 Task: In the Contact  AllenAriana@Outlook.com, Log Call and save with description: 'Had a conversation with a lead interested in our support services.'; Select call outcome: 'Busy '; Select call Direction: Inbound; Add date: '25 September, 2023' and time 10:00:AM. Logged in from softage.1@softage.net
Action: Mouse moved to (84, 57)
Screenshot: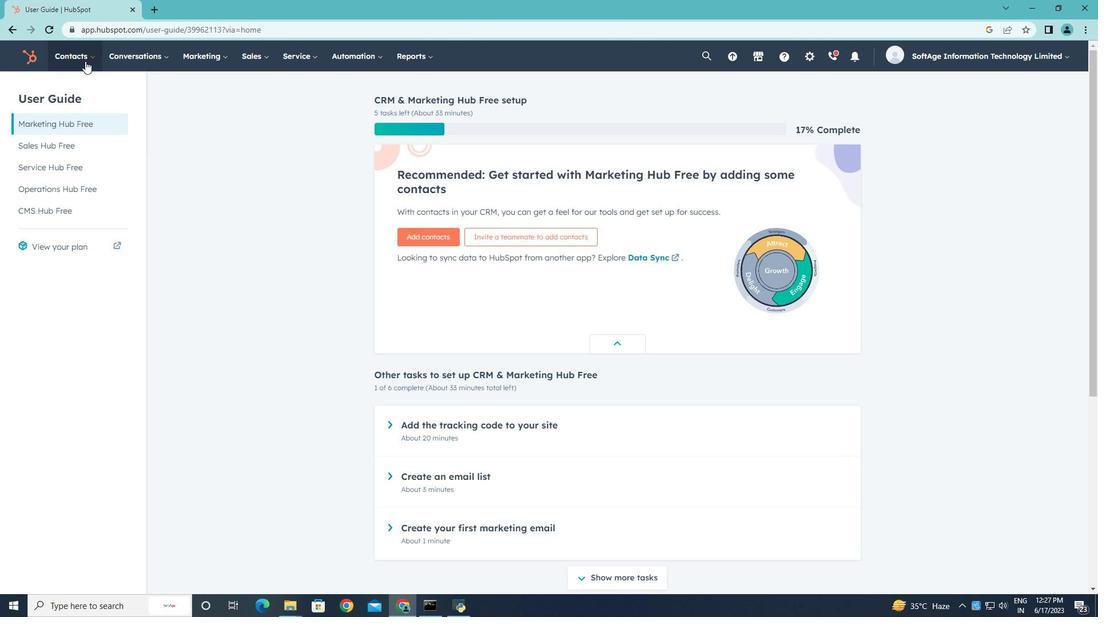 
Action: Mouse pressed left at (84, 57)
Screenshot: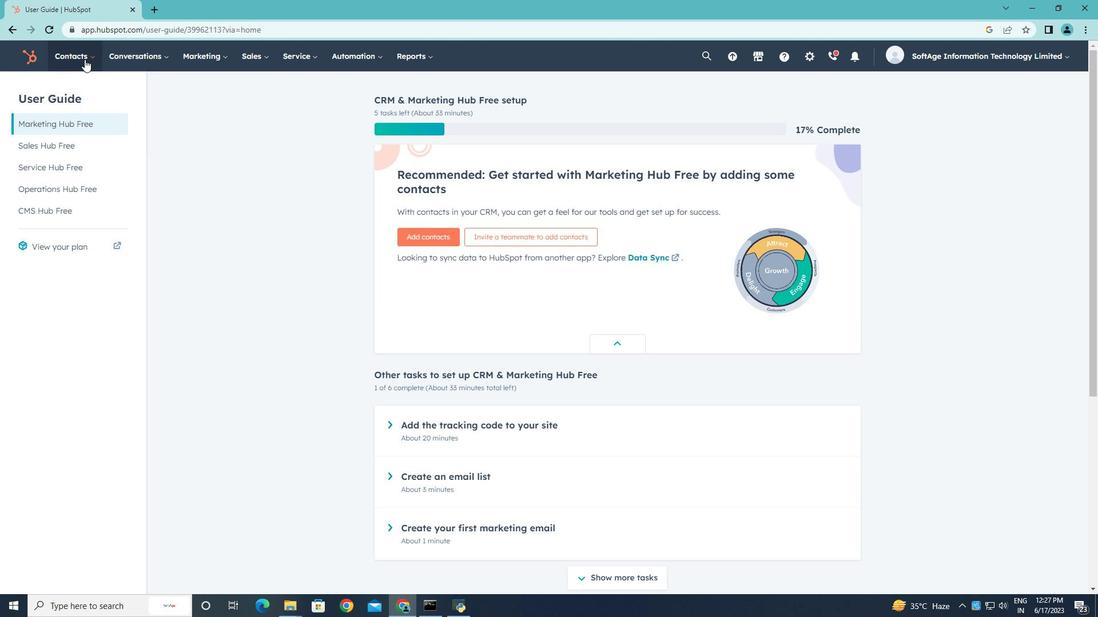 
Action: Mouse moved to (96, 93)
Screenshot: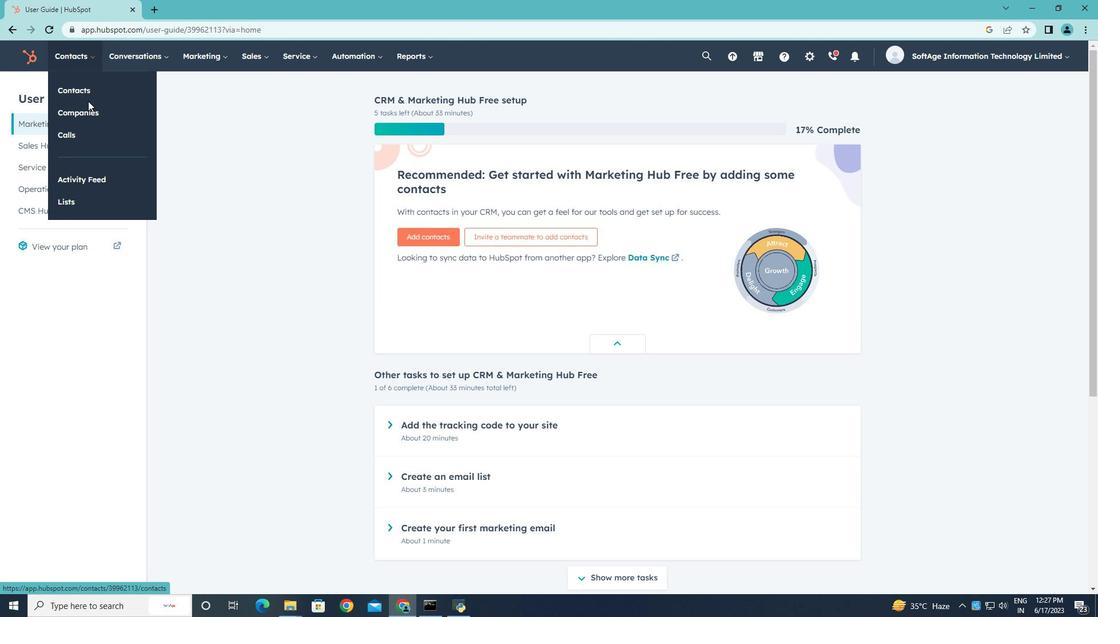 
Action: Mouse pressed left at (96, 93)
Screenshot: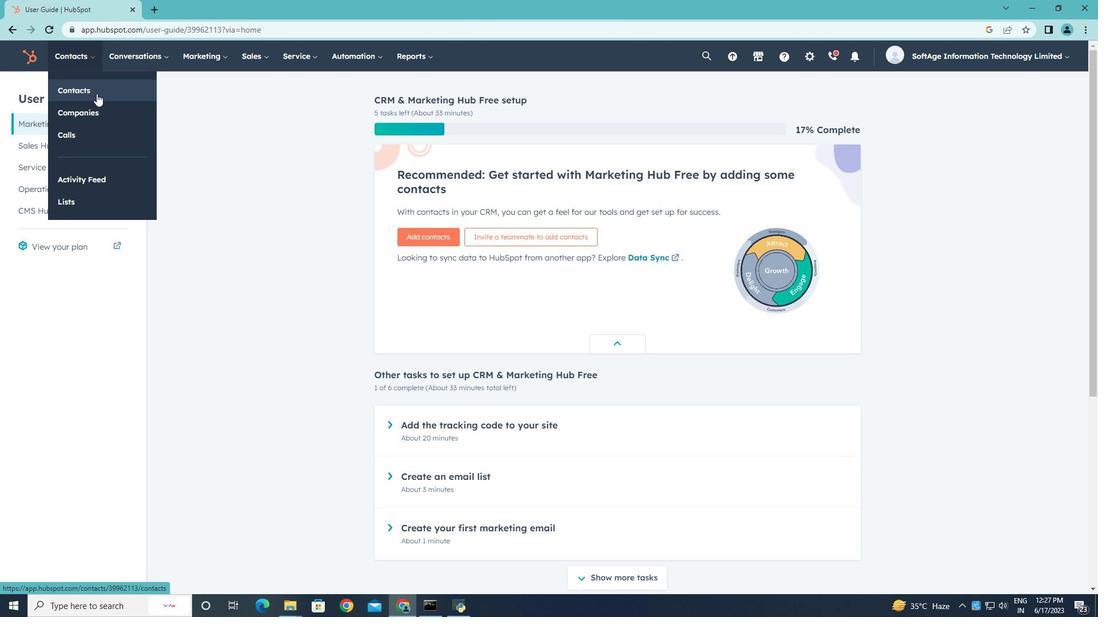 
Action: Mouse moved to (97, 184)
Screenshot: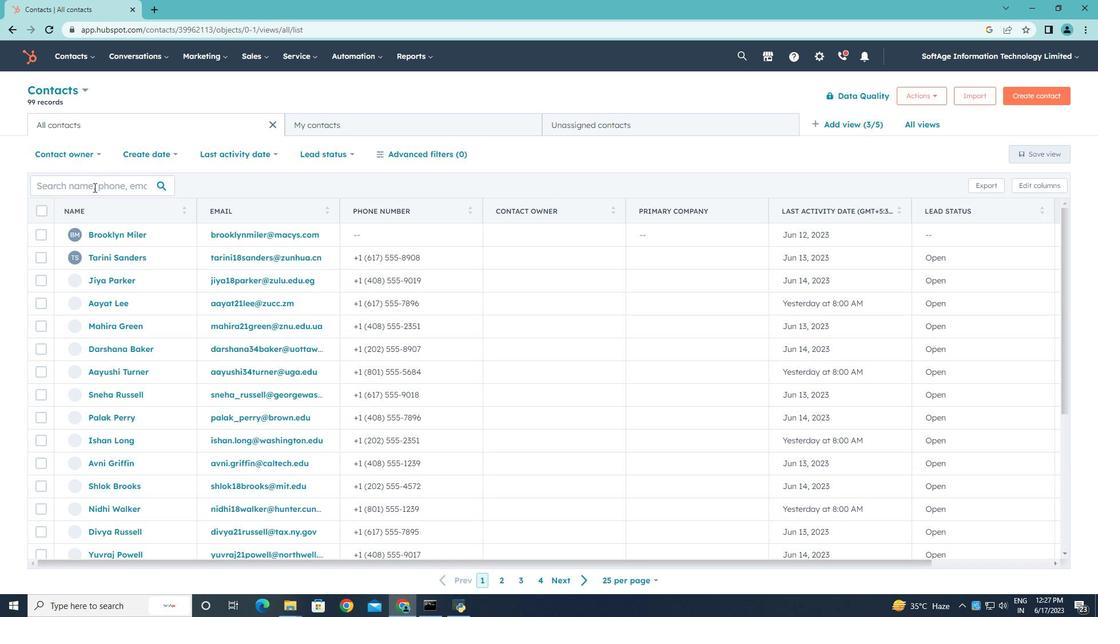 
Action: Mouse pressed left at (97, 184)
Screenshot: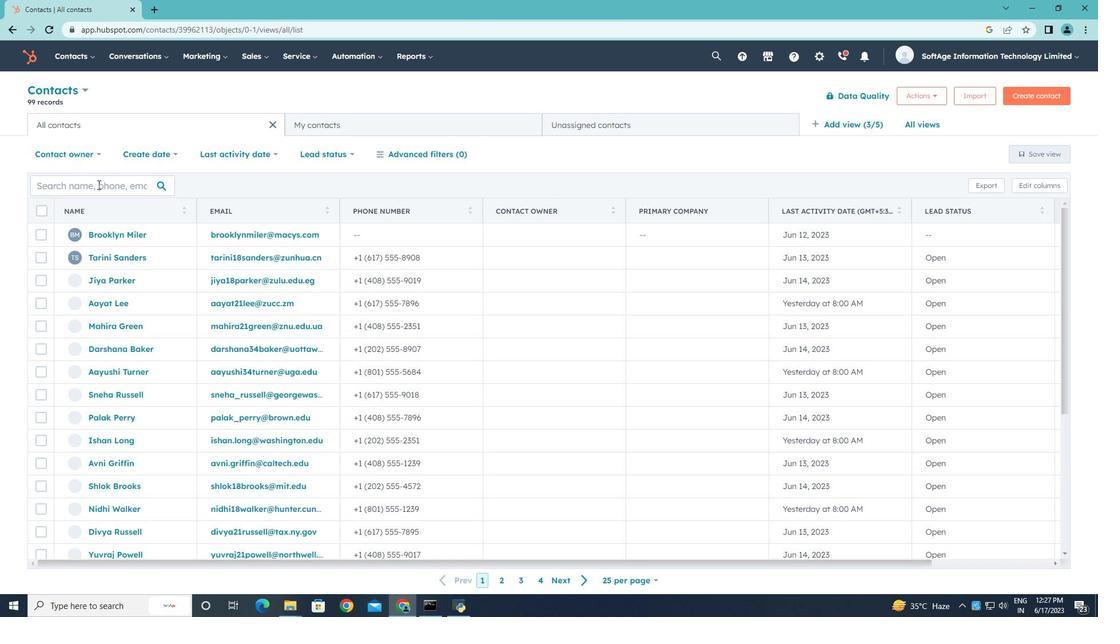 
Action: Key pressed <Key.shift>Allen<Key.shift>Ariana<Key.shift>@<Key.shift>Outlook.com
Screenshot: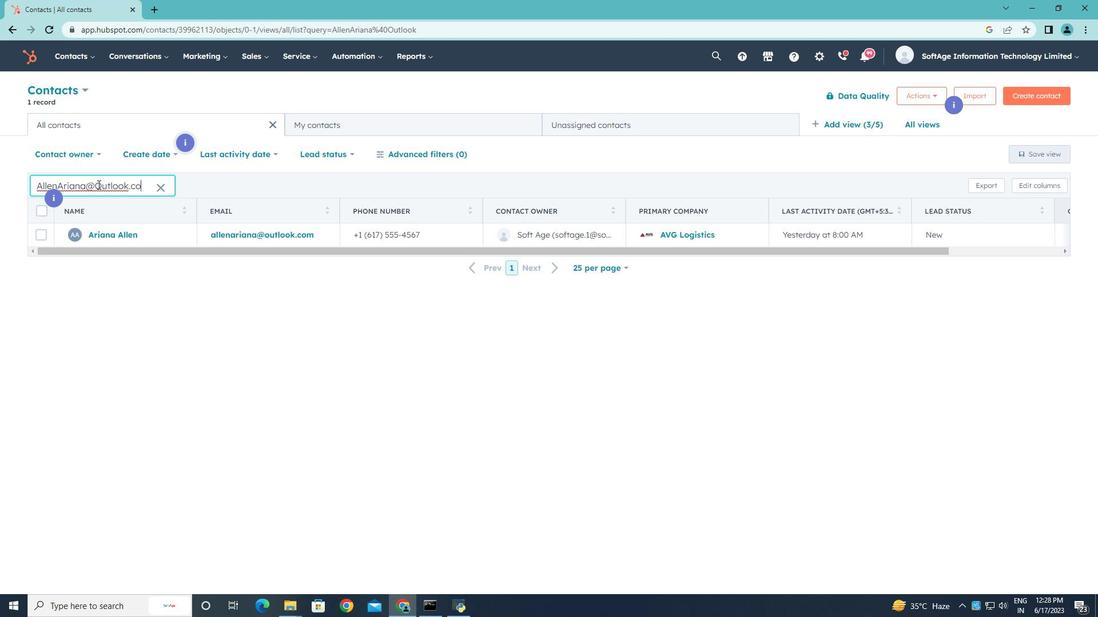 
Action: Mouse moved to (108, 236)
Screenshot: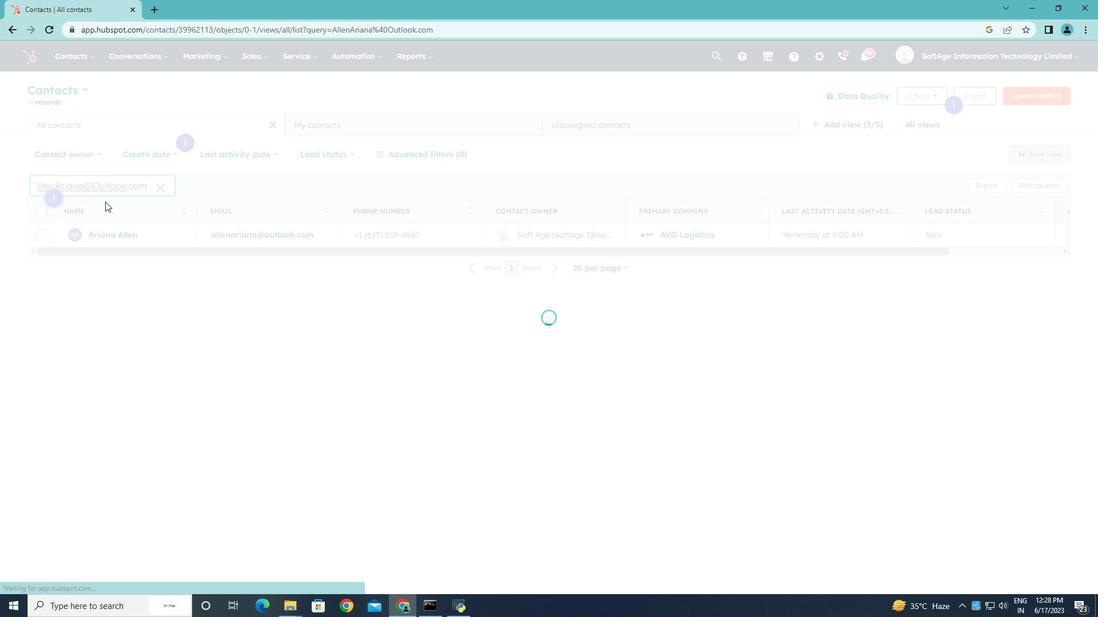 
Action: Mouse pressed left at (108, 236)
Screenshot: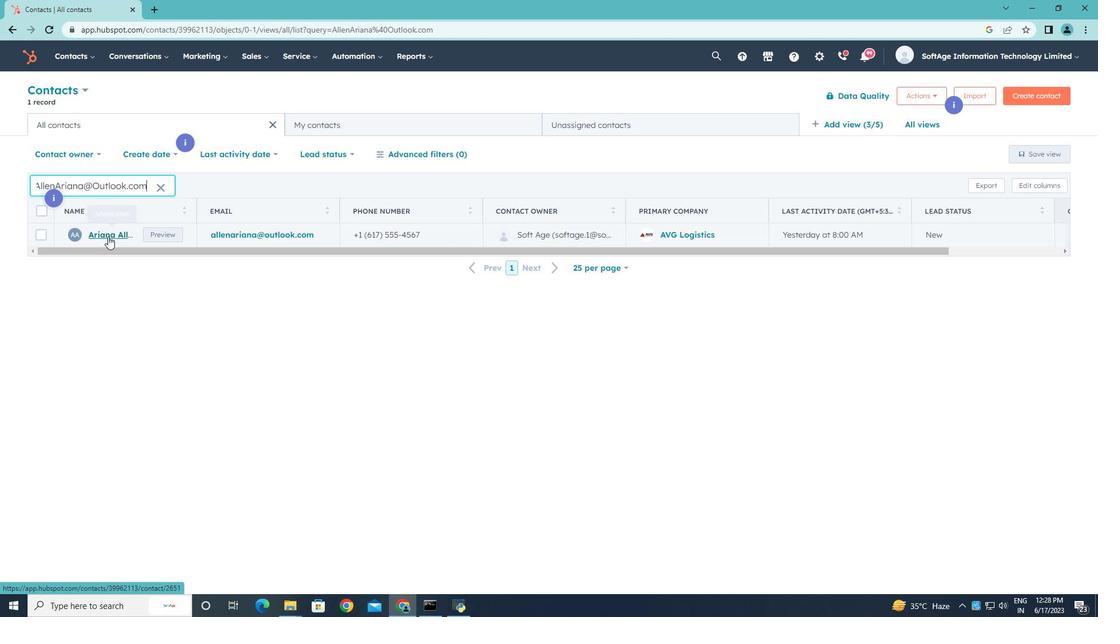 
Action: Mouse moved to (218, 191)
Screenshot: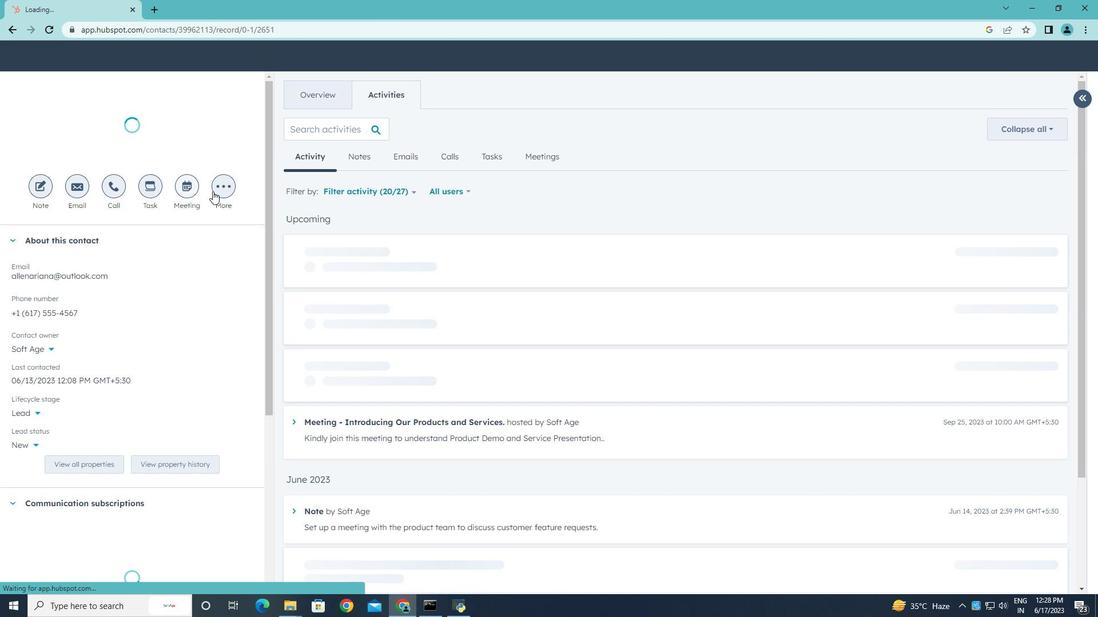 
Action: Mouse pressed left at (218, 191)
Screenshot: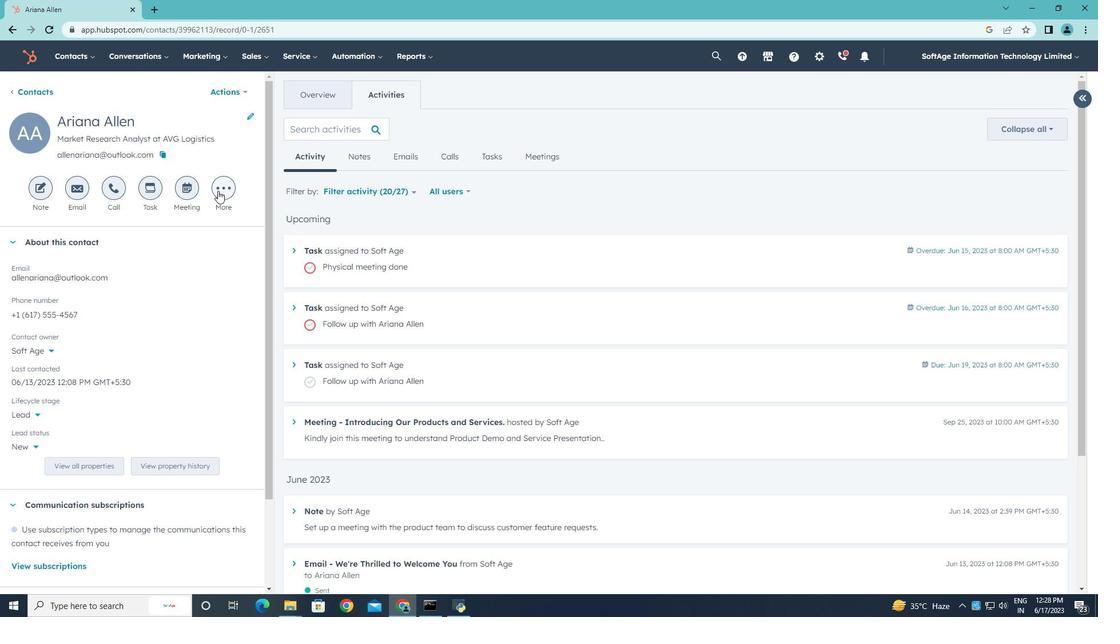 
Action: Mouse moved to (203, 285)
Screenshot: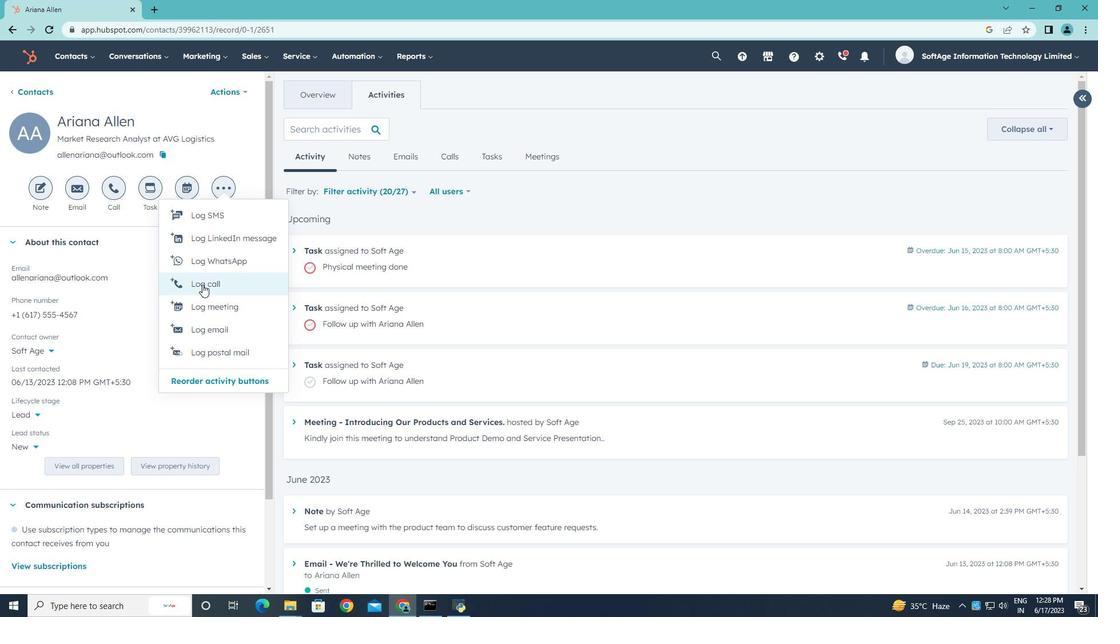 
Action: Mouse pressed left at (203, 285)
Screenshot: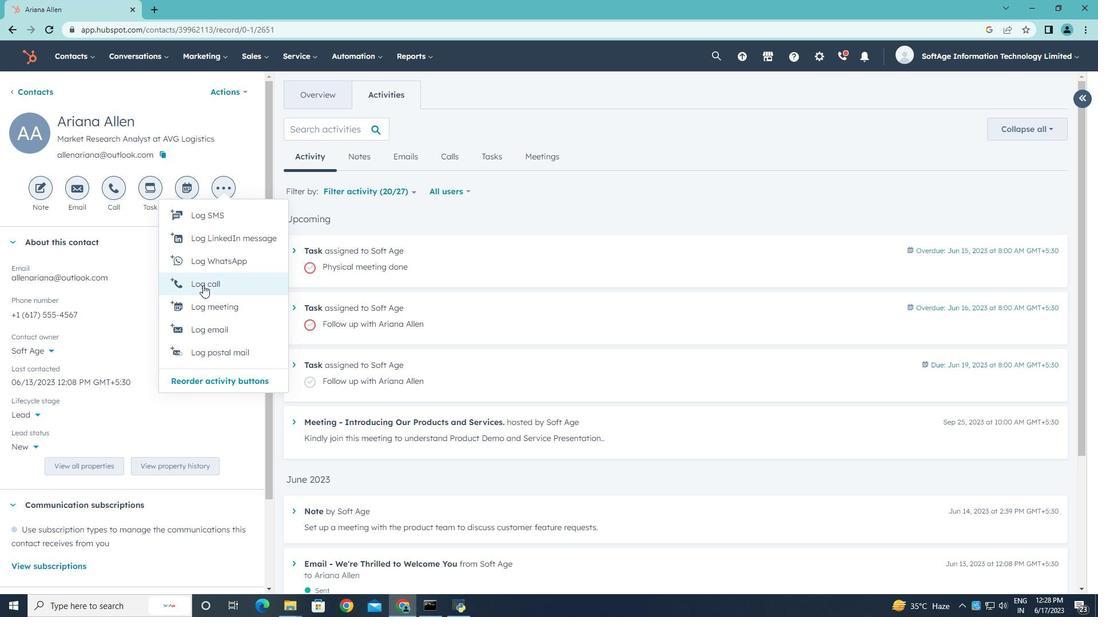 
Action: Key pressed <Key.shift>Had<Key.space>a<Key.space>conversation<Key.space>with<Key.space>a<Key.space>lead<Key.space>interested<Key.space>in<Key.space>our<Key.space>support<Key.space>services,<Key.backspace>.
Screenshot: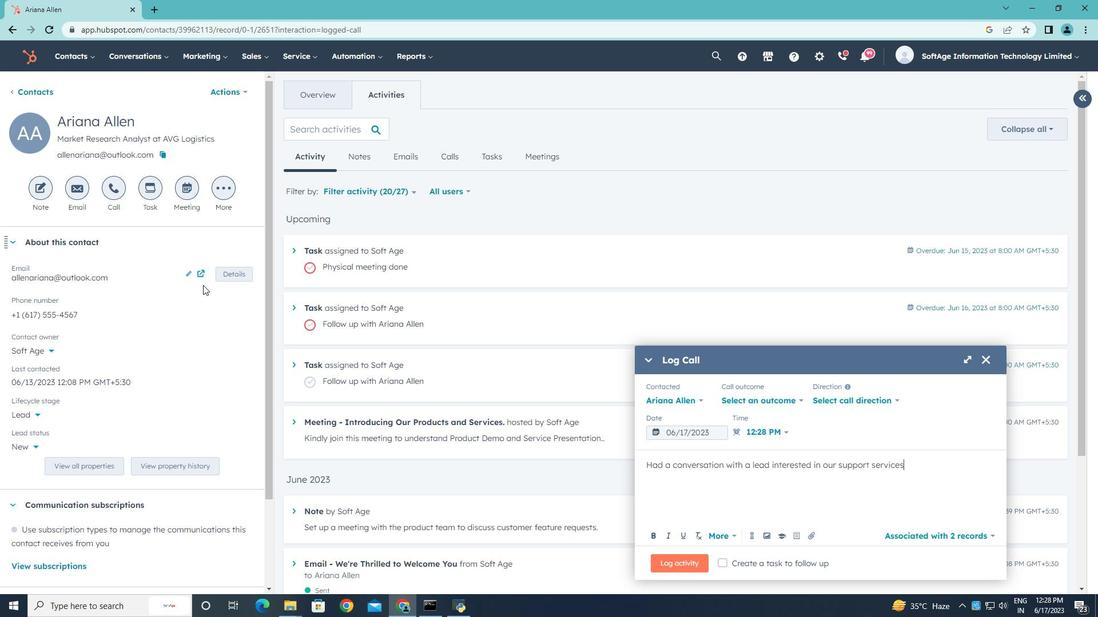 
Action: Mouse moved to (799, 401)
Screenshot: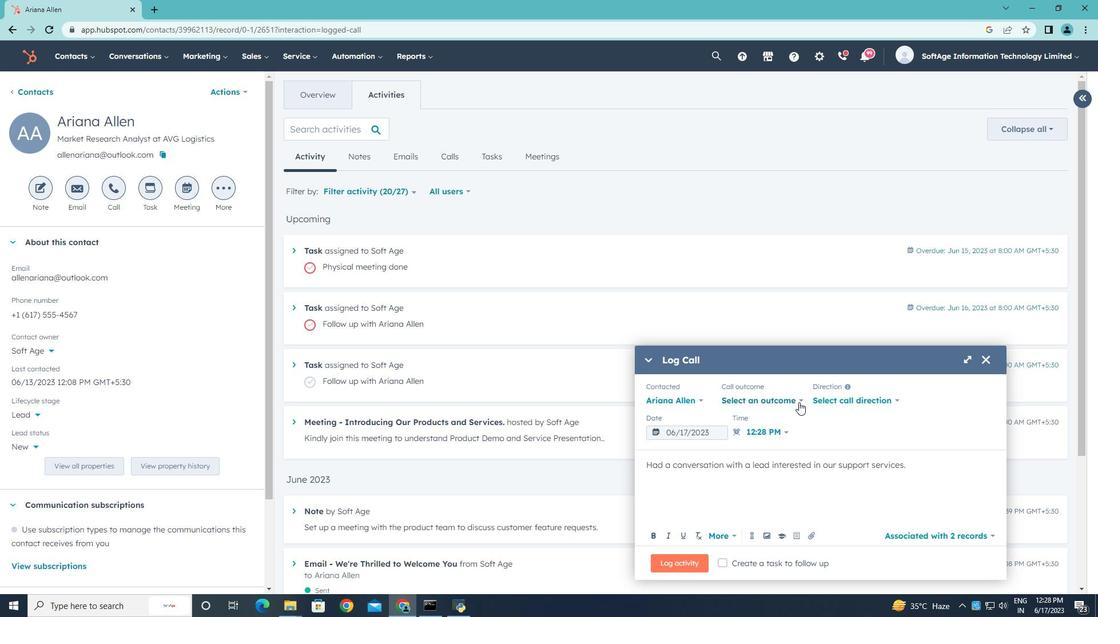 
Action: Mouse pressed left at (799, 401)
Screenshot: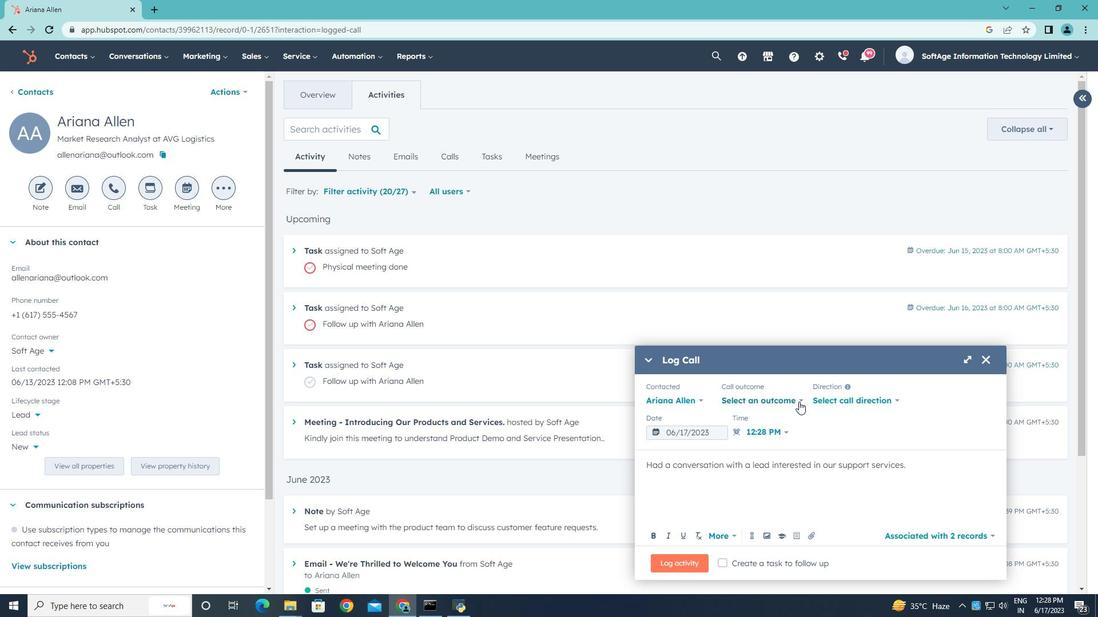 
Action: Mouse moved to (763, 432)
Screenshot: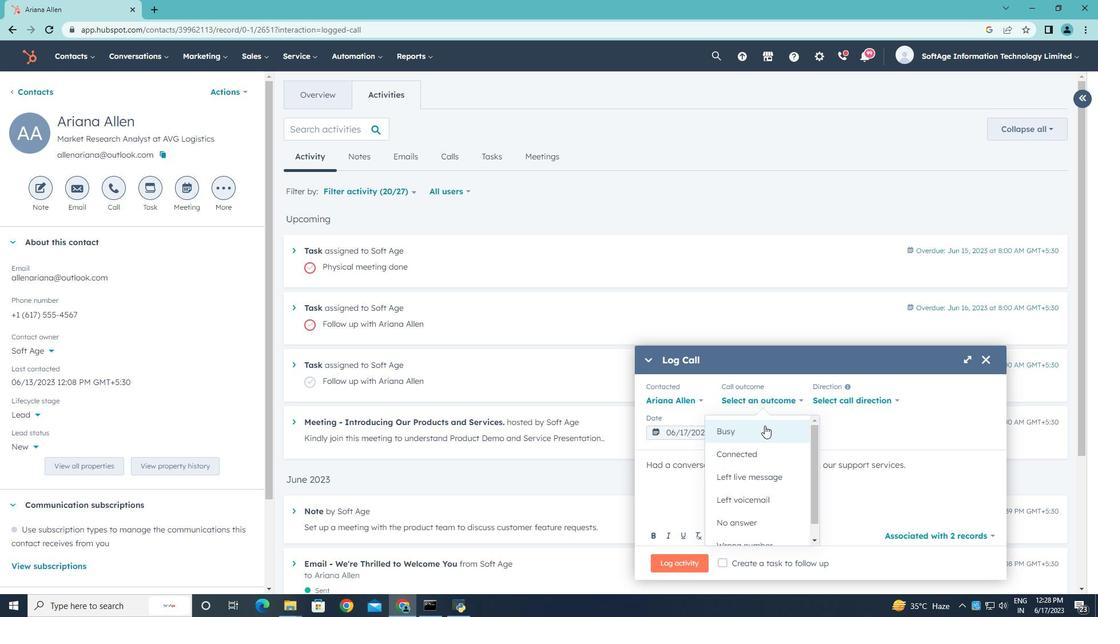 
Action: Mouse pressed left at (763, 432)
Screenshot: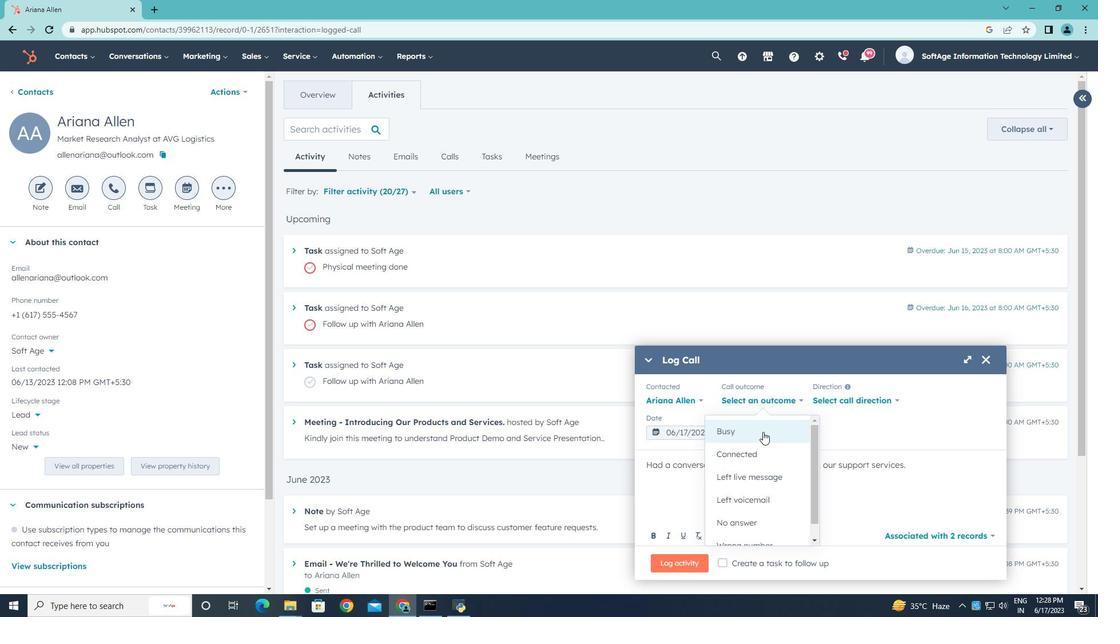 
Action: Mouse moved to (842, 398)
Screenshot: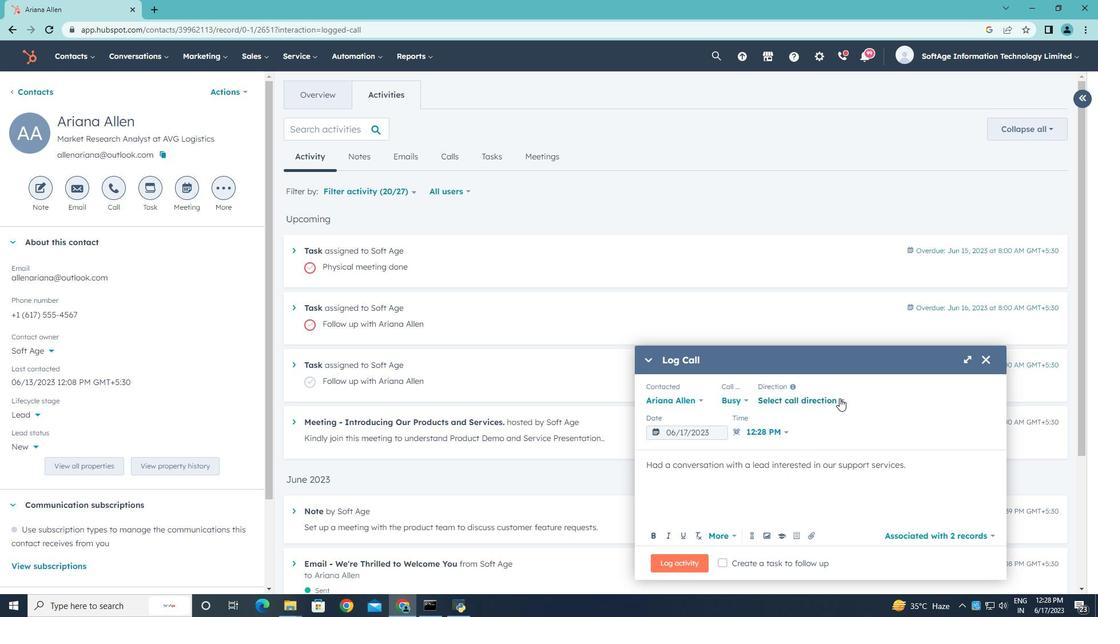 
Action: Mouse pressed left at (842, 398)
Screenshot: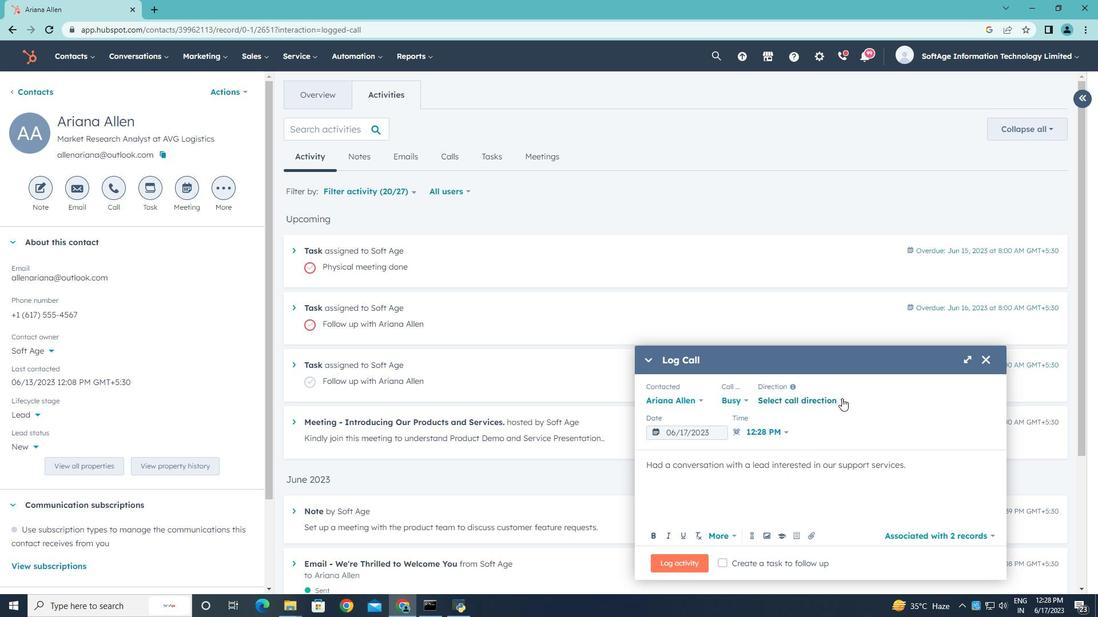 
Action: Mouse moved to (802, 432)
Screenshot: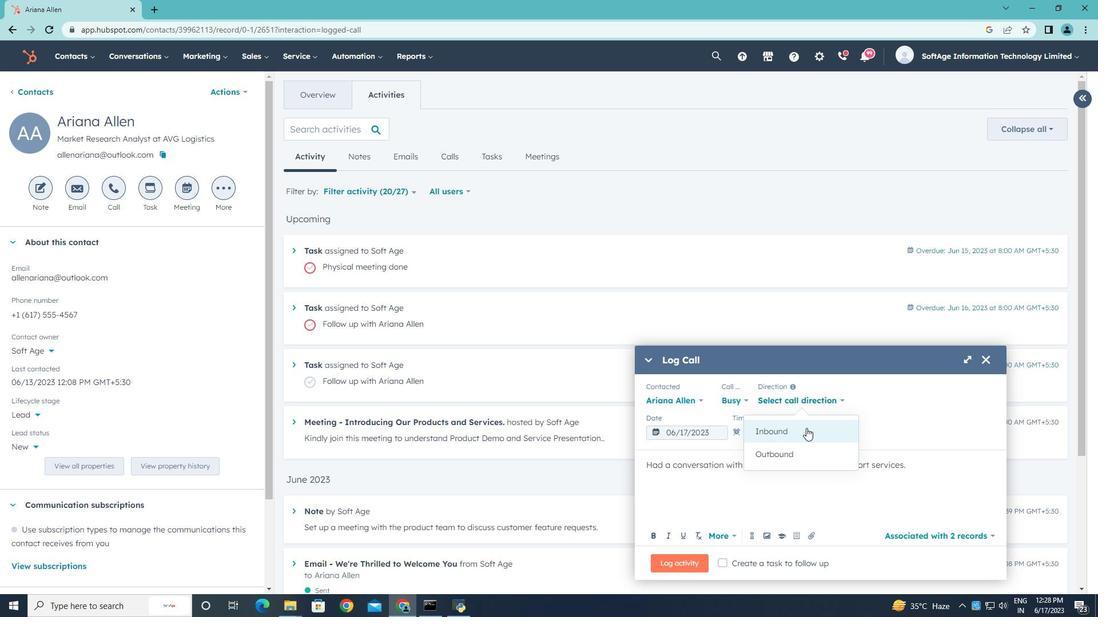 
Action: Mouse pressed left at (802, 432)
Screenshot: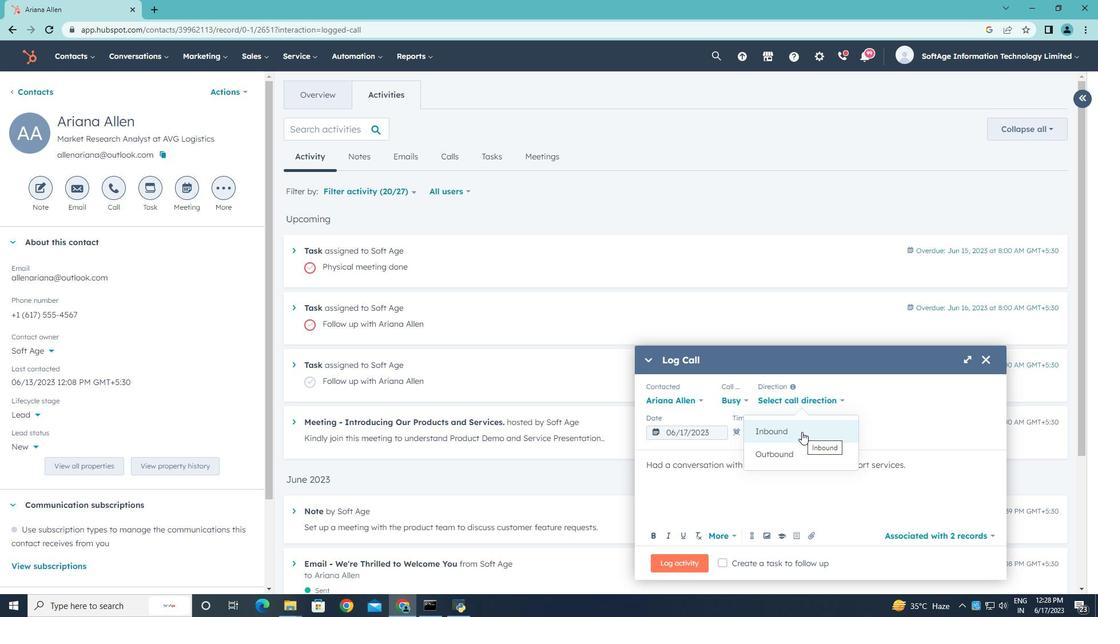 
Action: Mouse moved to (957, 399)
Screenshot: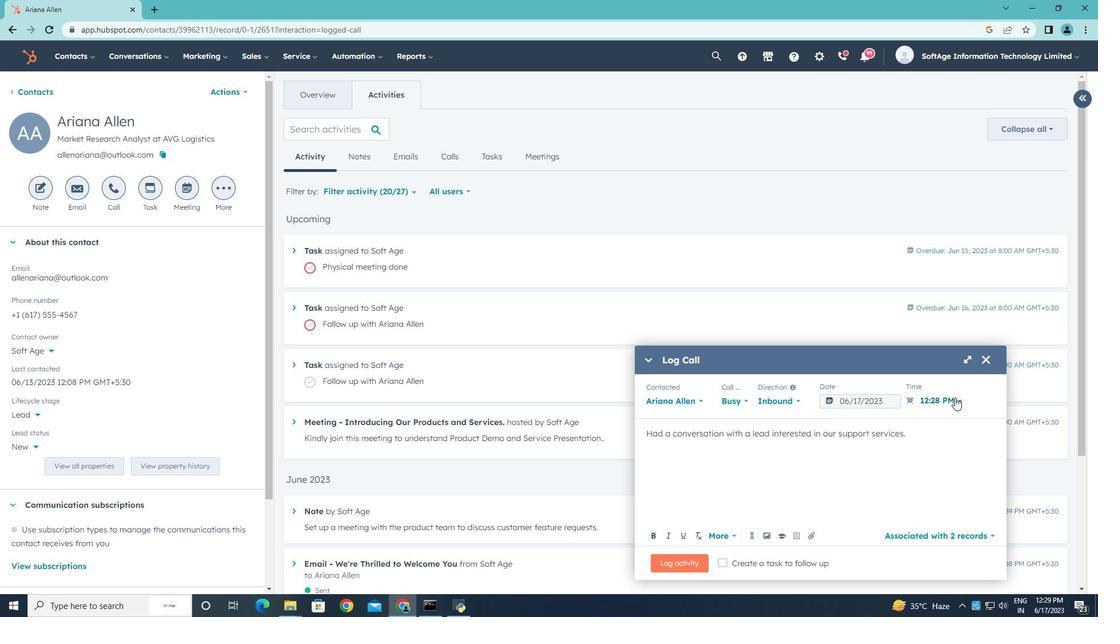 
Action: Mouse pressed left at (957, 399)
Screenshot: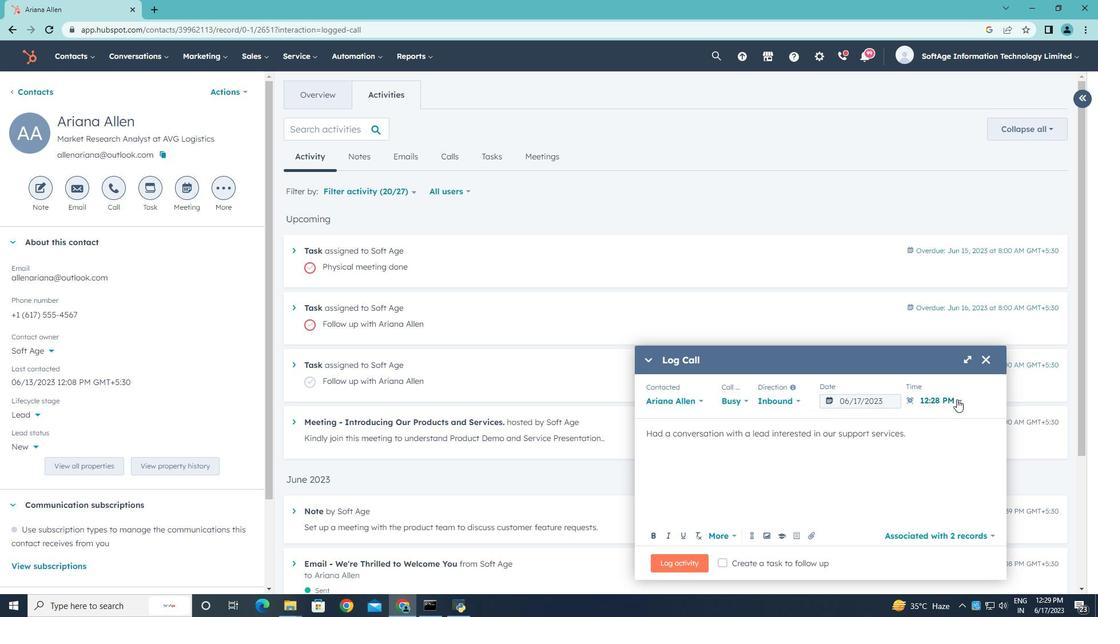 
Action: Mouse moved to (895, 404)
Screenshot: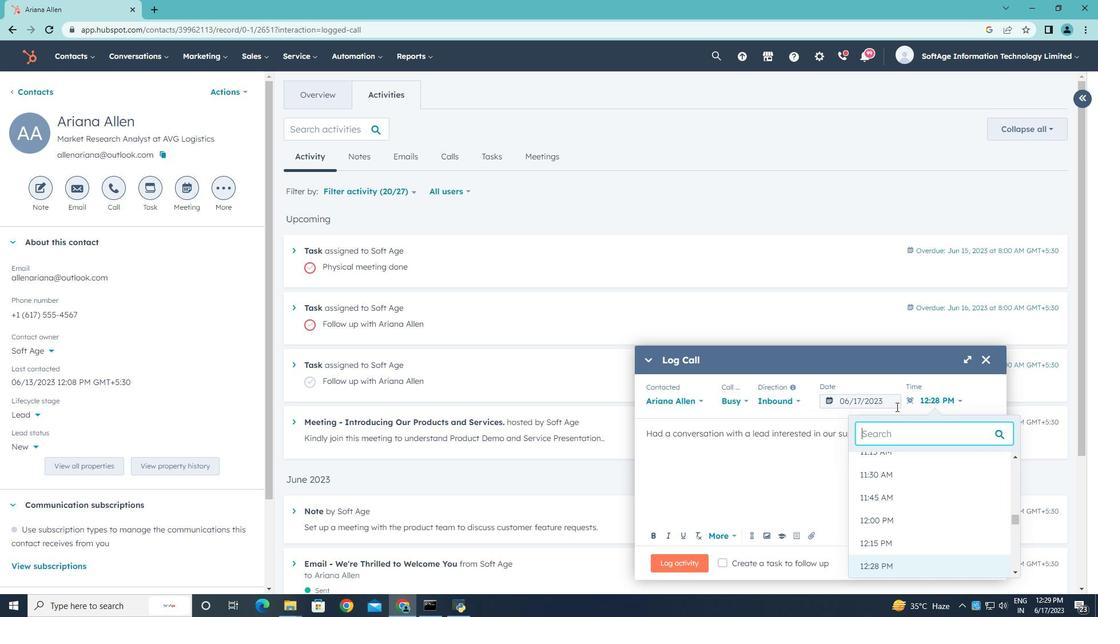 
Action: Mouse pressed left at (895, 404)
Screenshot: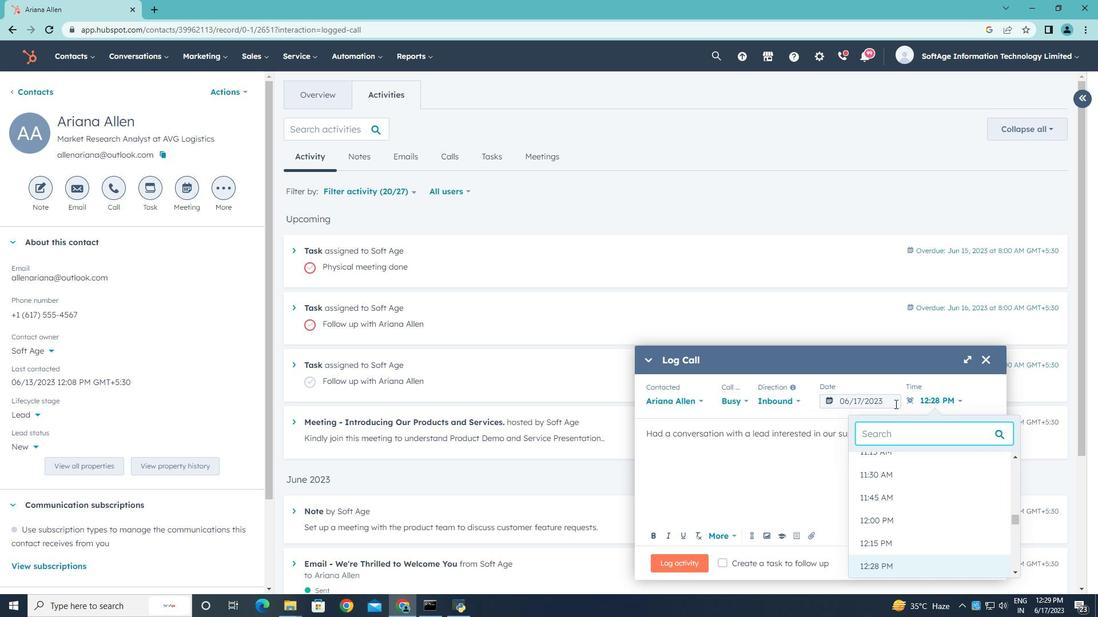 
Action: Mouse moved to (969, 219)
Screenshot: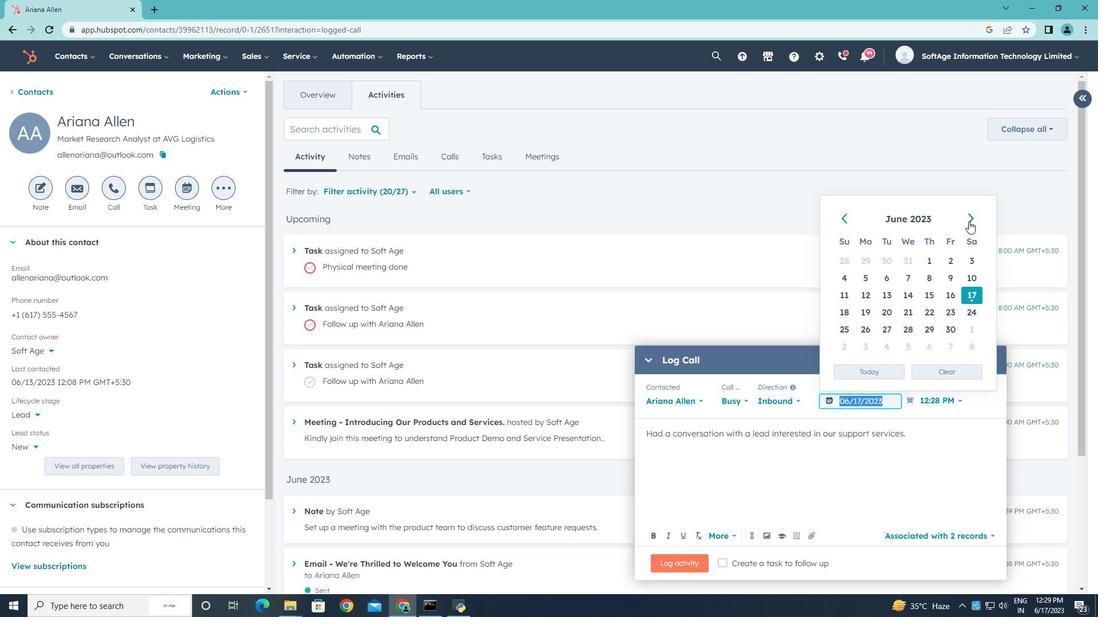 
Action: Mouse pressed left at (969, 219)
Screenshot: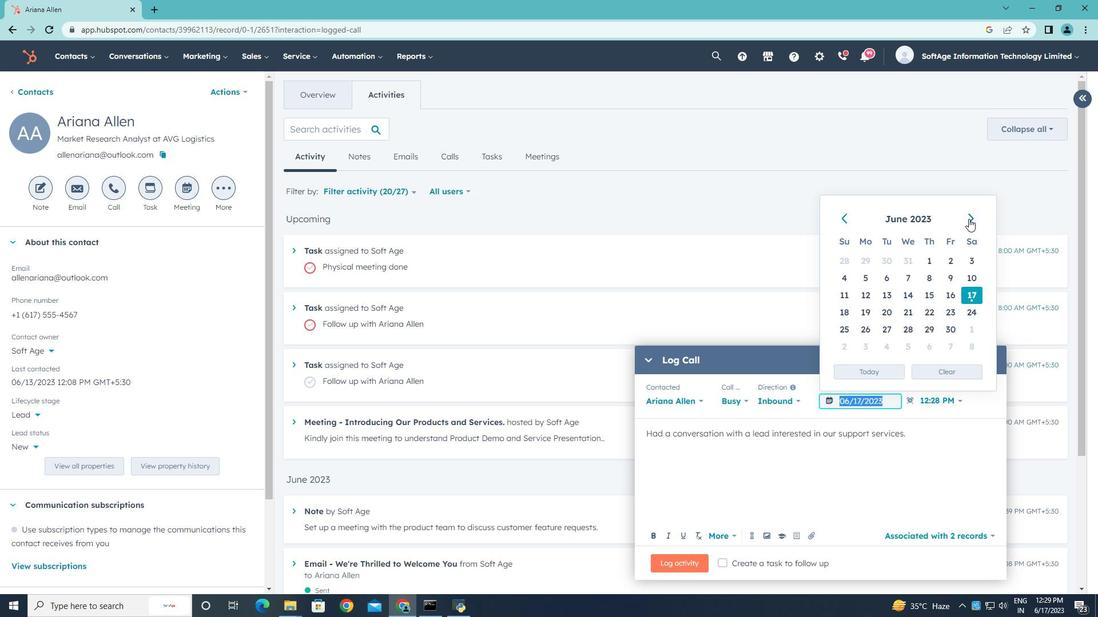 
Action: Mouse pressed left at (969, 219)
Screenshot: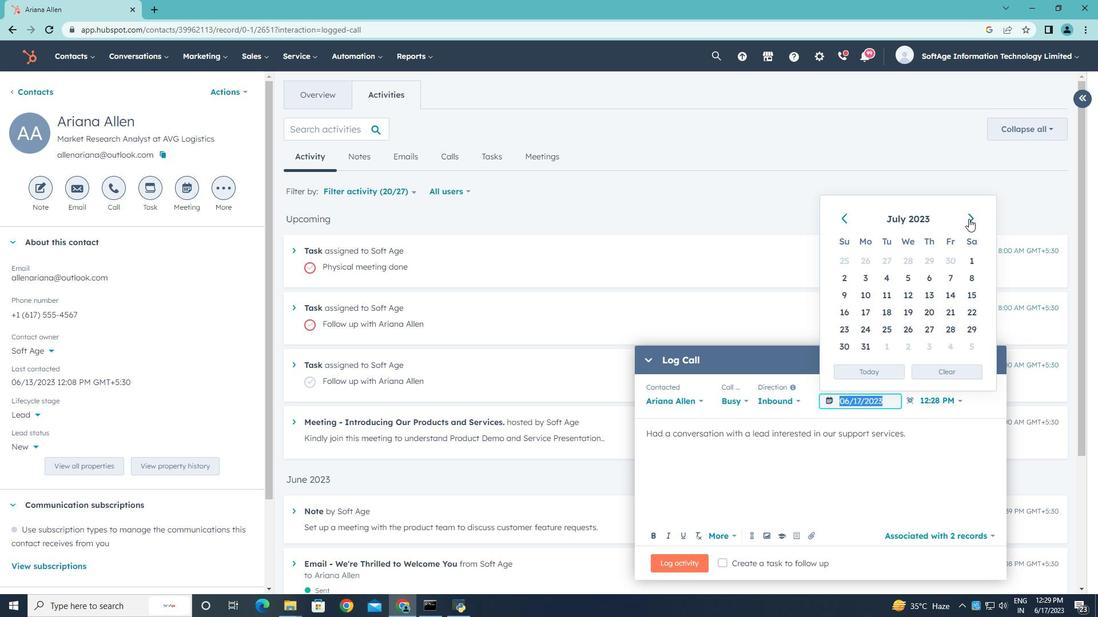 
Action: Mouse pressed left at (969, 219)
Screenshot: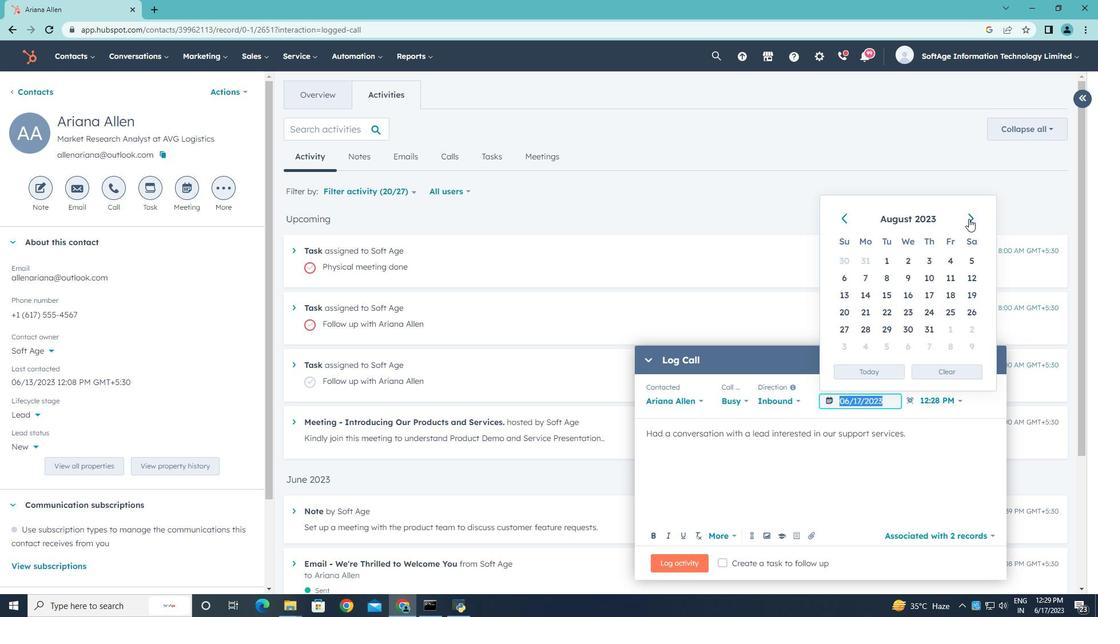 
Action: Mouse moved to (868, 333)
Screenshot: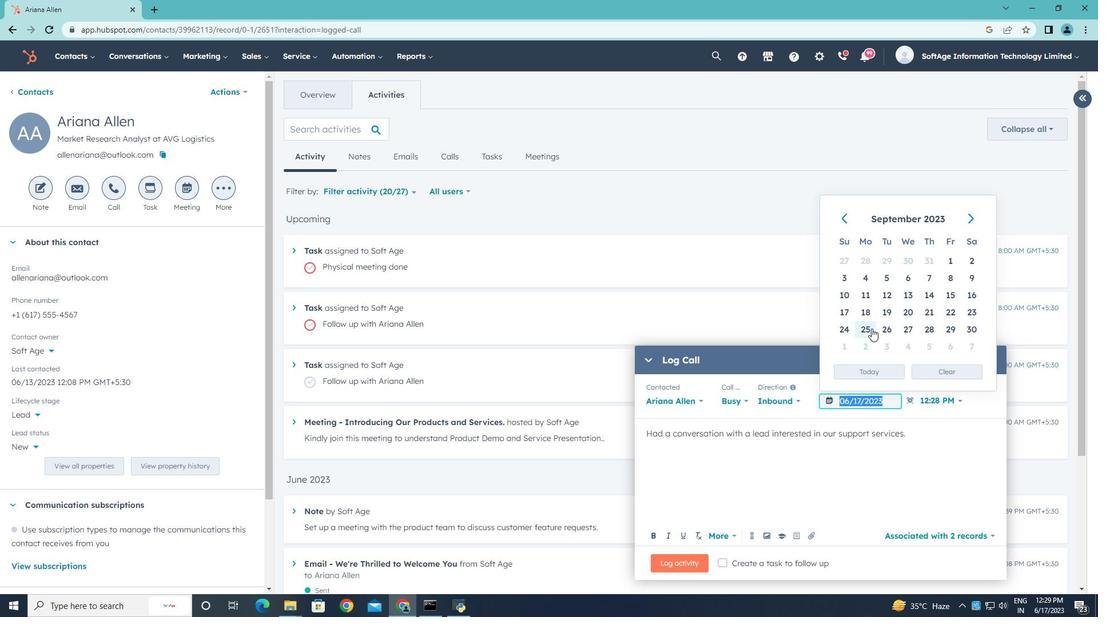
Action: Mouse pressed left at (868, 333)
Screenshot: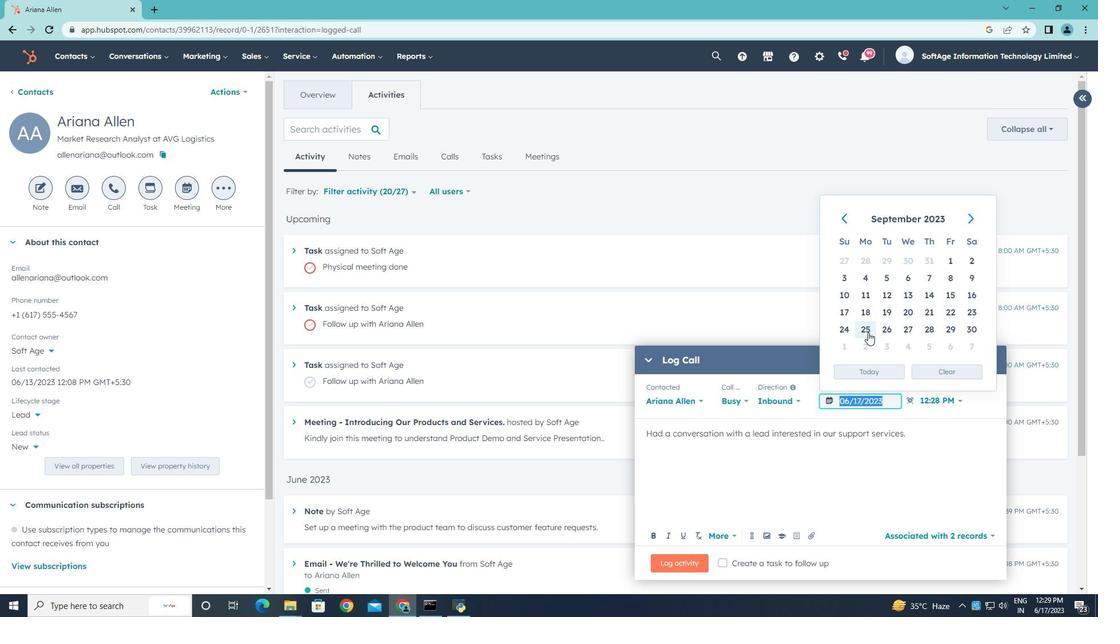 
Action: Mouse moved to (957, 399)
Screenshot: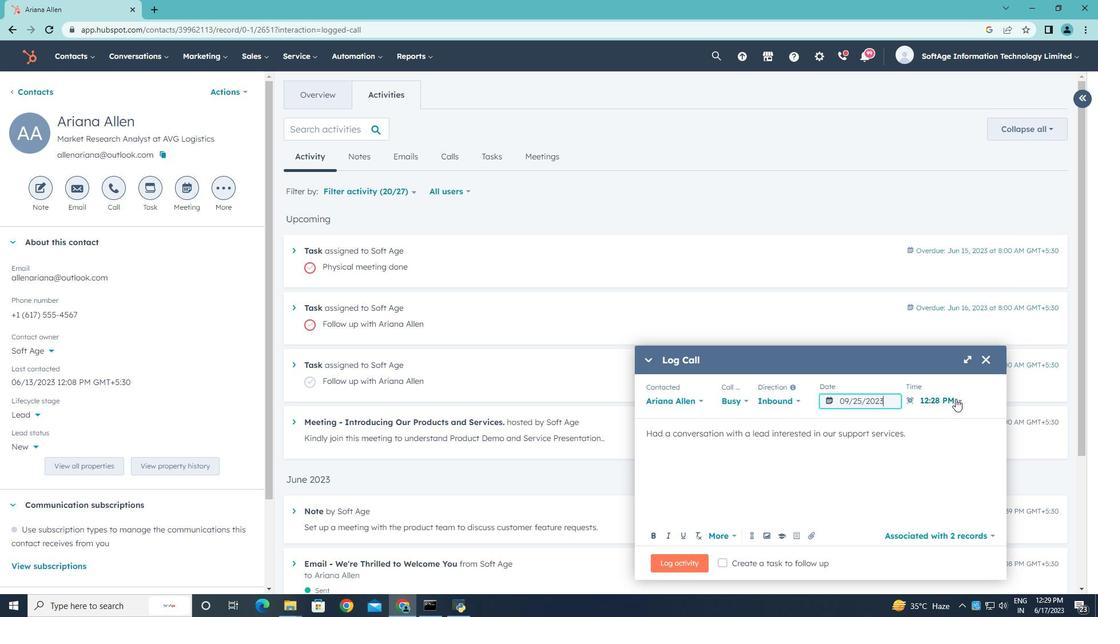 
Action: Mouse pressed left at (957, 399)
Screenshot: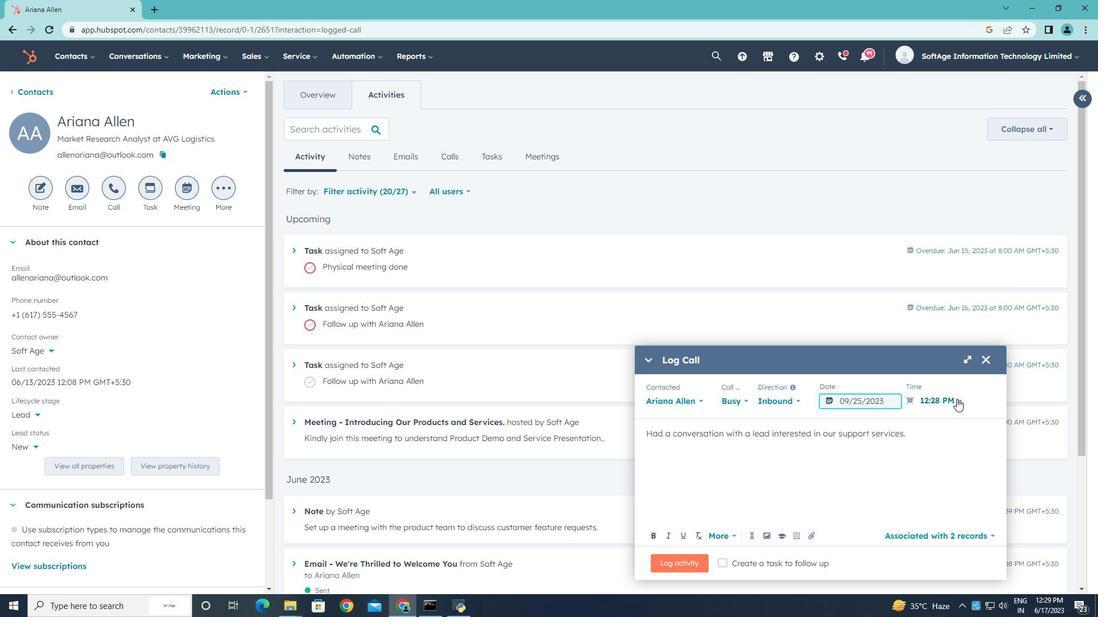 
Action: Mouse moved to (940, 472)
Screenshot: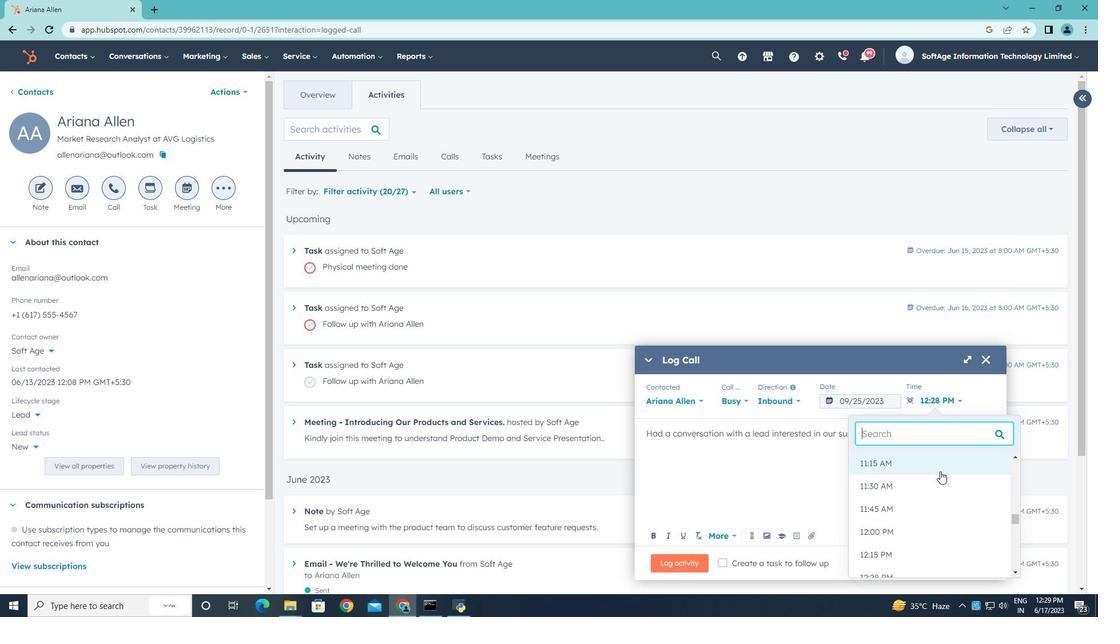 
Action: Mouse scrolled (940, 472) with delta (0, 0)
Screenshot: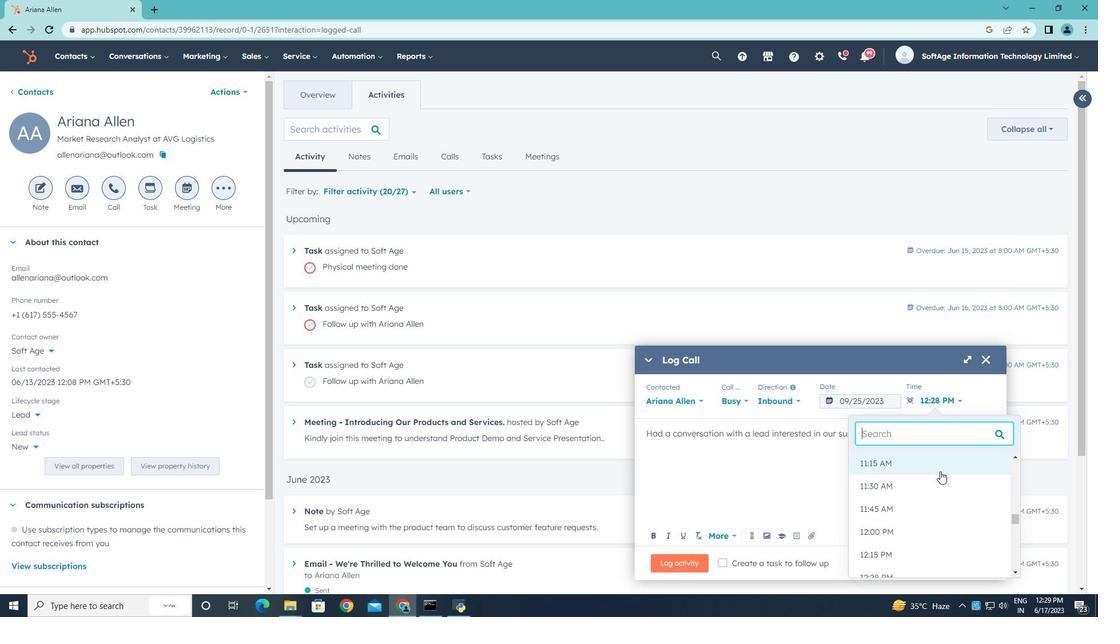 
Action: Mouse scrolled (940, 472) with delta (0, 0)
Screenshot: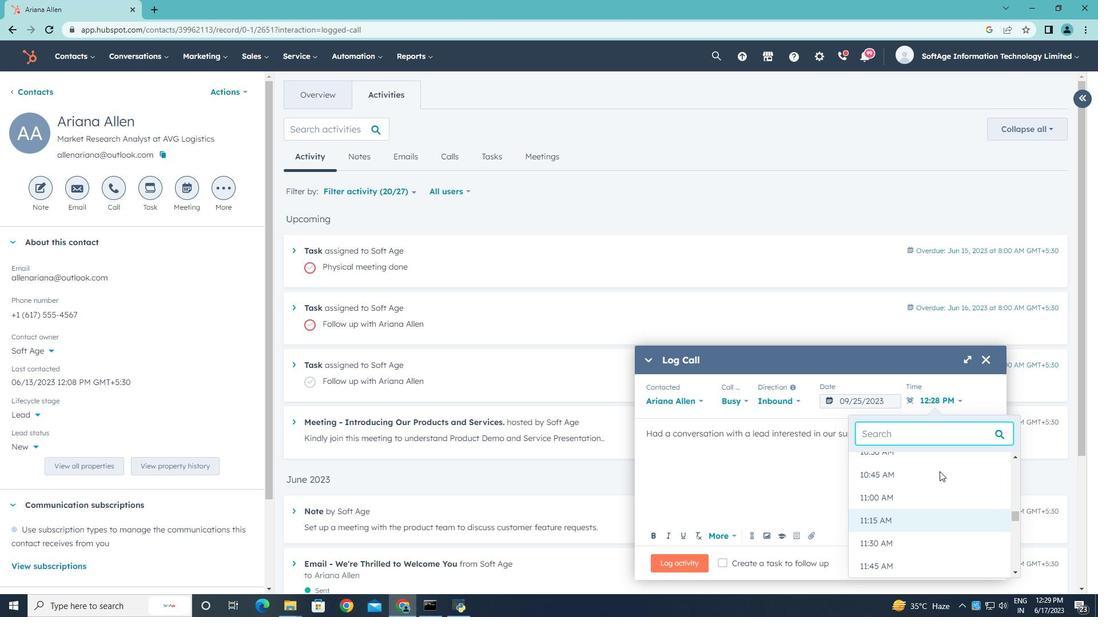 
Action: Mouse scrolled (940, 472) with delta (0, 0)
Screenshot: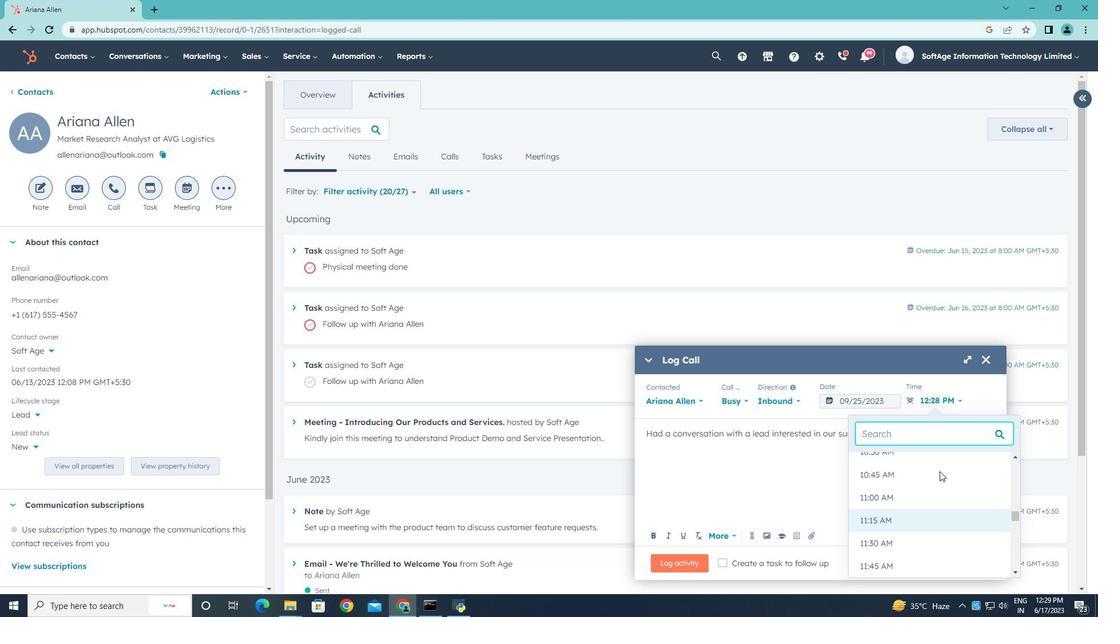 
Action: Mouse moved to (916, 523)
Screenshot: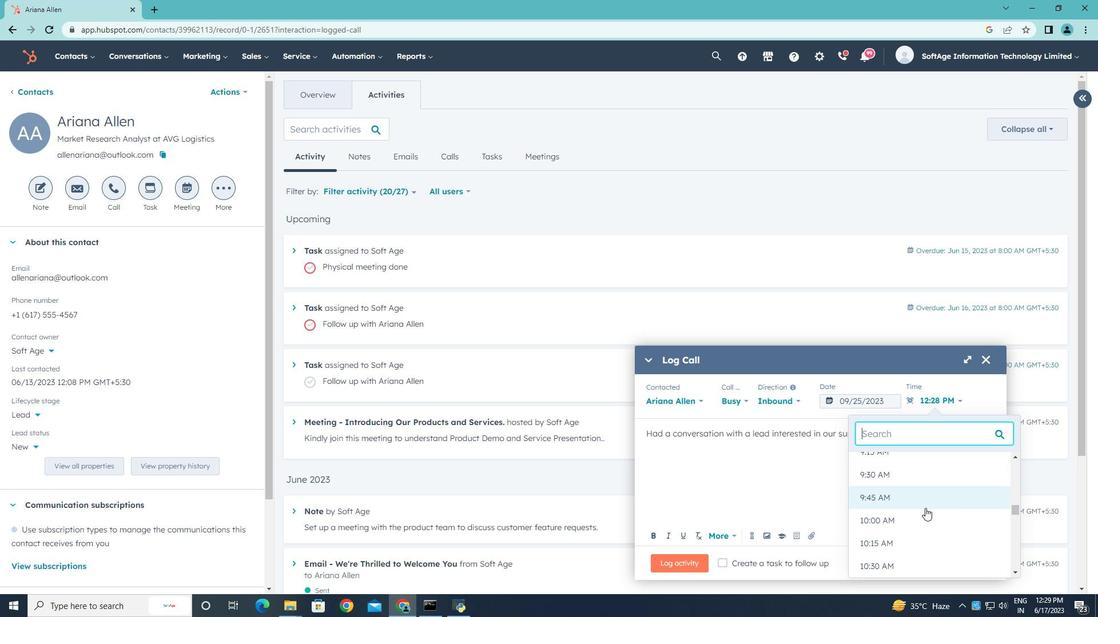 
Action: Mouse pressed left at (916, 523)
Screenshot: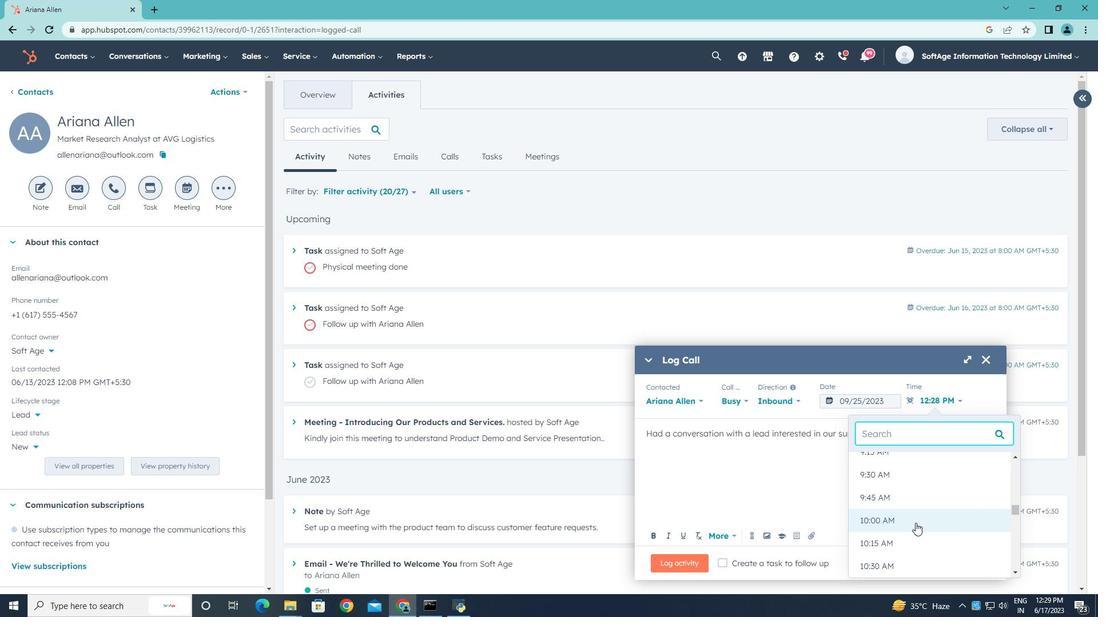 
Action: Mouse moved to (671, 563)
Screenshot: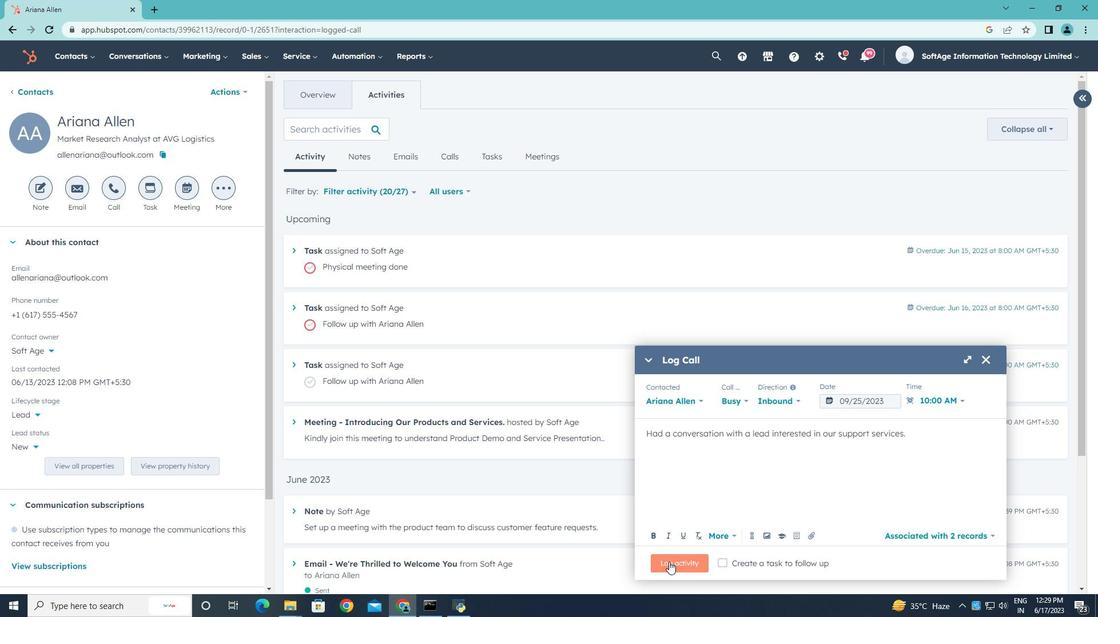 
Action: Mouse pressed left at (671, 563)
Screenshot: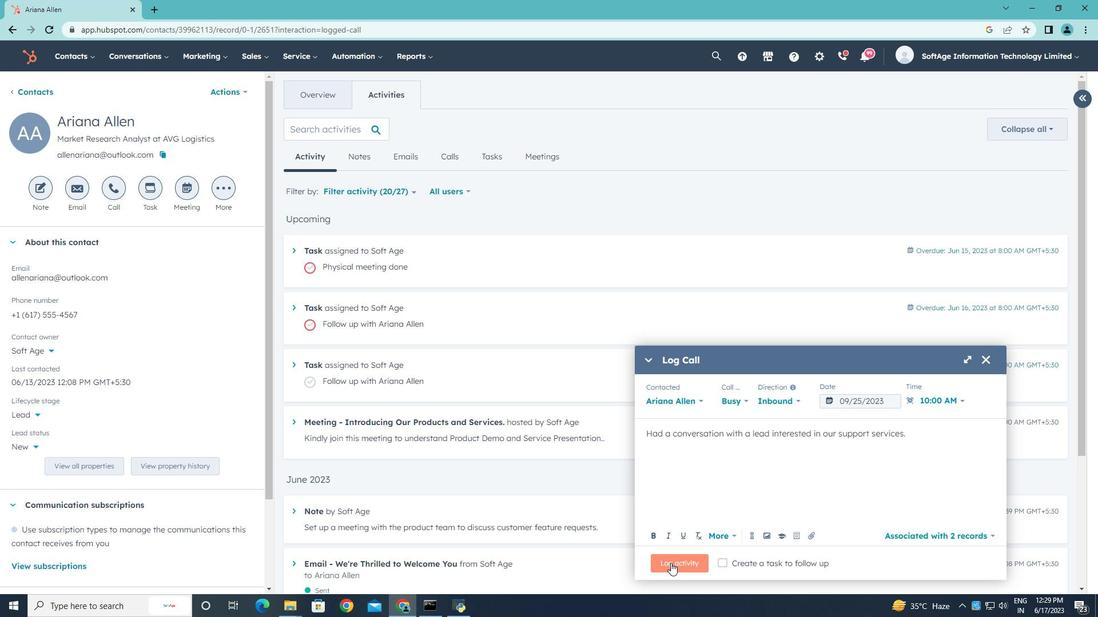 
